 Task: Create in the project VikingTech in Backlog an issue 'Create a new online platform for online language courses with advanced speech recognition and translation features', assign it to team member softage.2@softage.net and change the status to IN PROGRESS.
Action: Mouse moved to (345, 410)
Screenshot: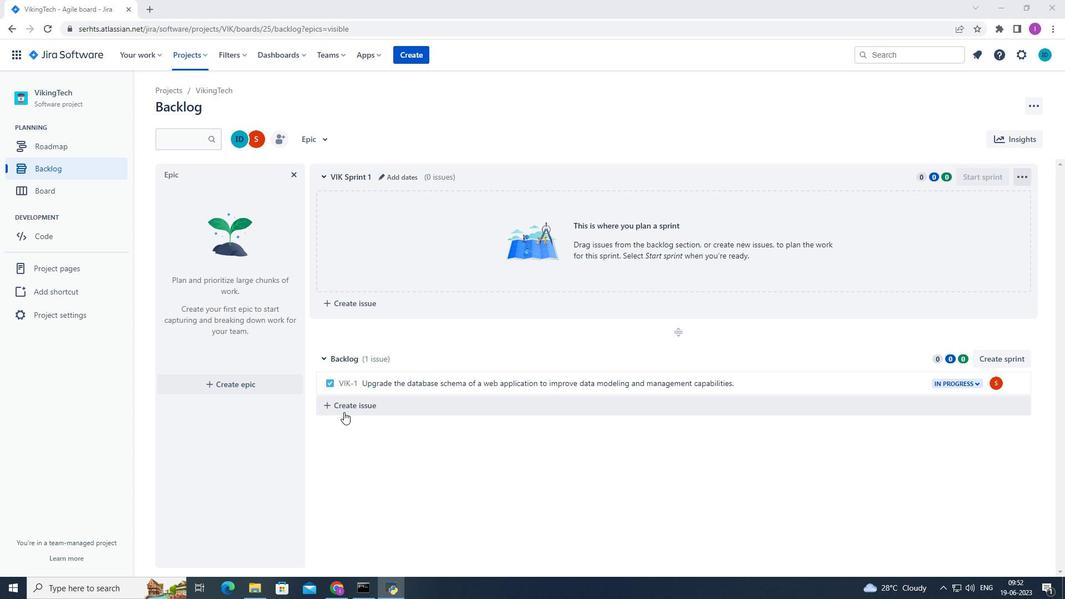 
Action: Mouse pressed left at (345, 410)
Screenshot: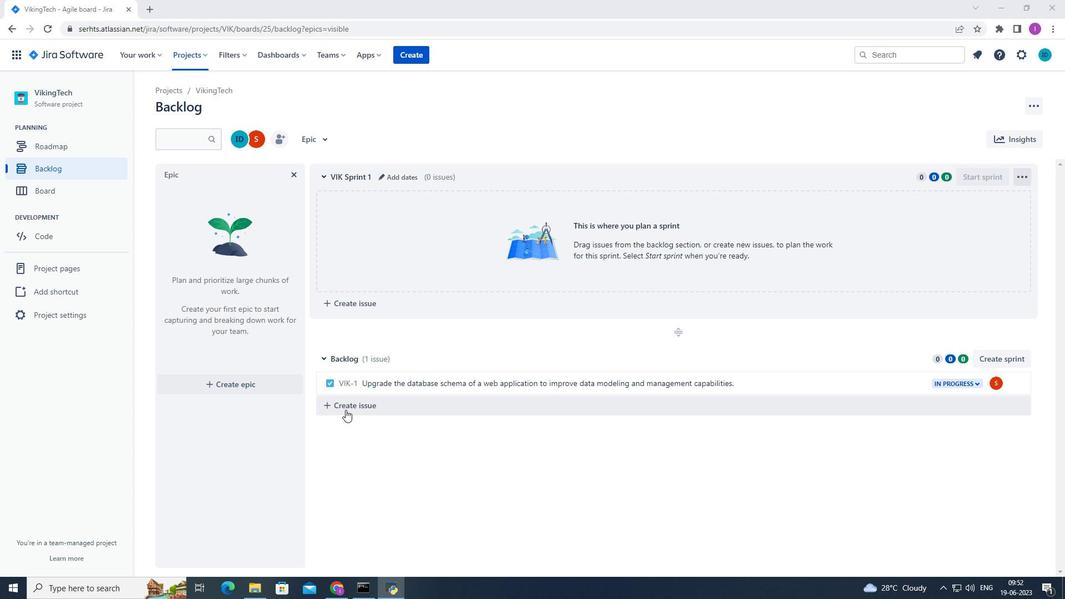 
Action: Mouse moved to (411, 396)
Screenshot: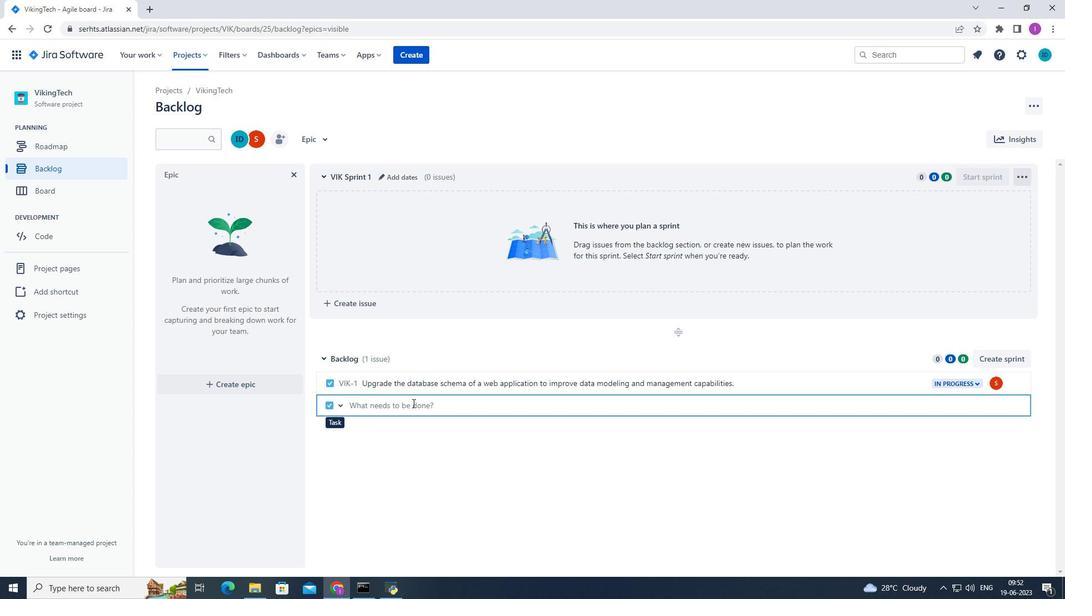 
Action: Key pressed <Key.shift>Create<Key.space>a<Key.space>nw<Key.backspace>ew<Key.space>online<Key.space>platfoe<Key.backspace>rm<Key.space>for<Key.space>onlinr<Key.backspace>e<Key.space>lsa<Key.backspace><Key.backspace>am<Key.backspace>nguage<Key.space><Key.space>courses<Key.space>with<Key.space>asvan<Key.backspace><Key.backspace><Key.backspace><Key.backspace>dvanced<Key.space>speech<Key.space>recon<Key.backspace>gnition<Key.space>and<Key.space>translation<Key.space>features.<Key.enter>
Screenshot: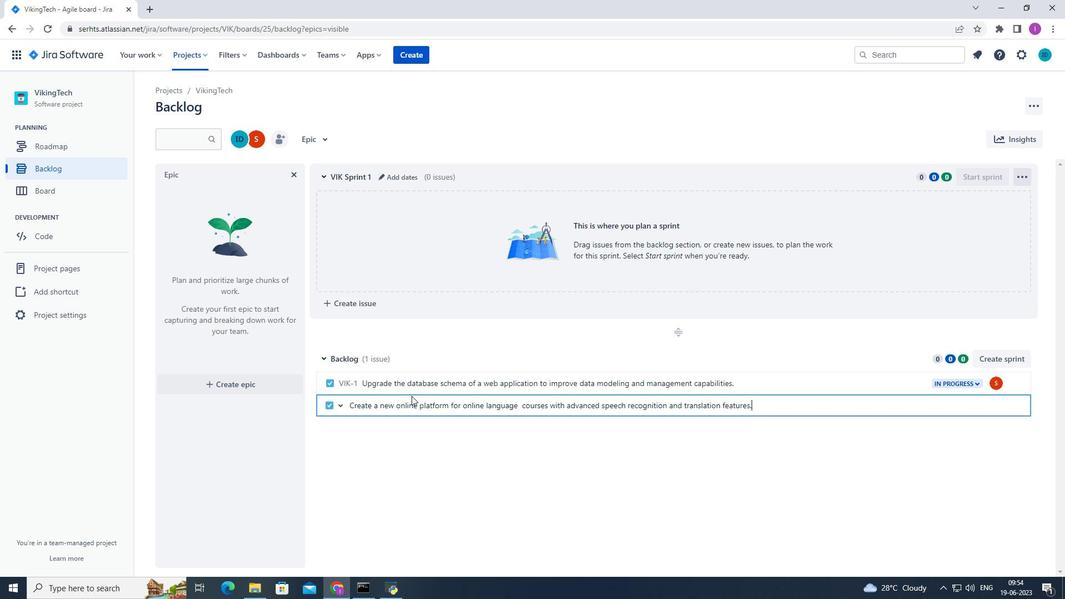 
Action: Mouse moved to (993, 408)
Screenshot: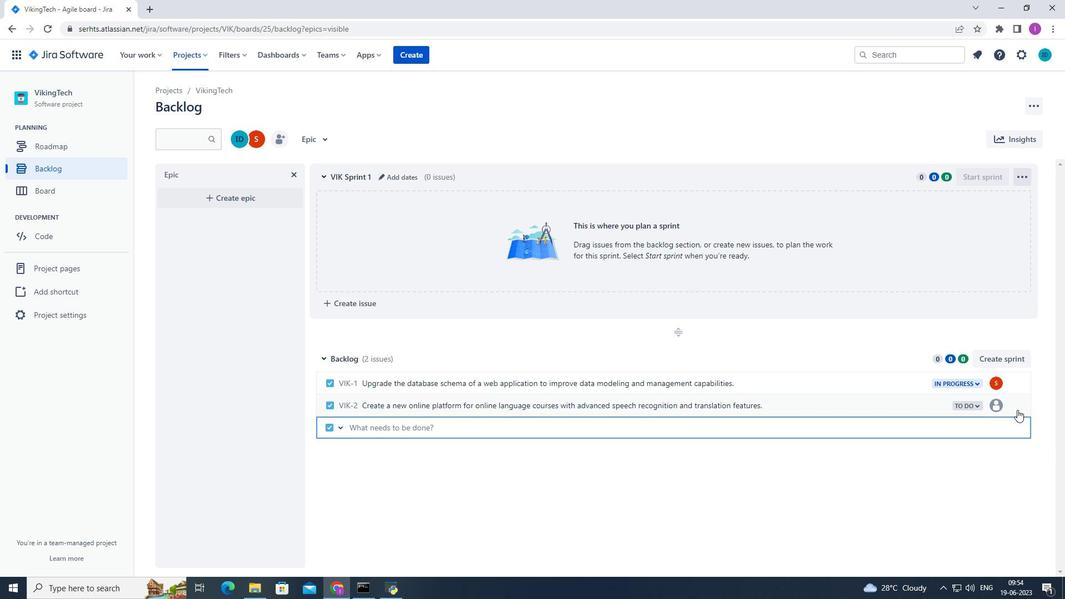 
Action: Mouse pressed left at (993, 408)
Screenshot: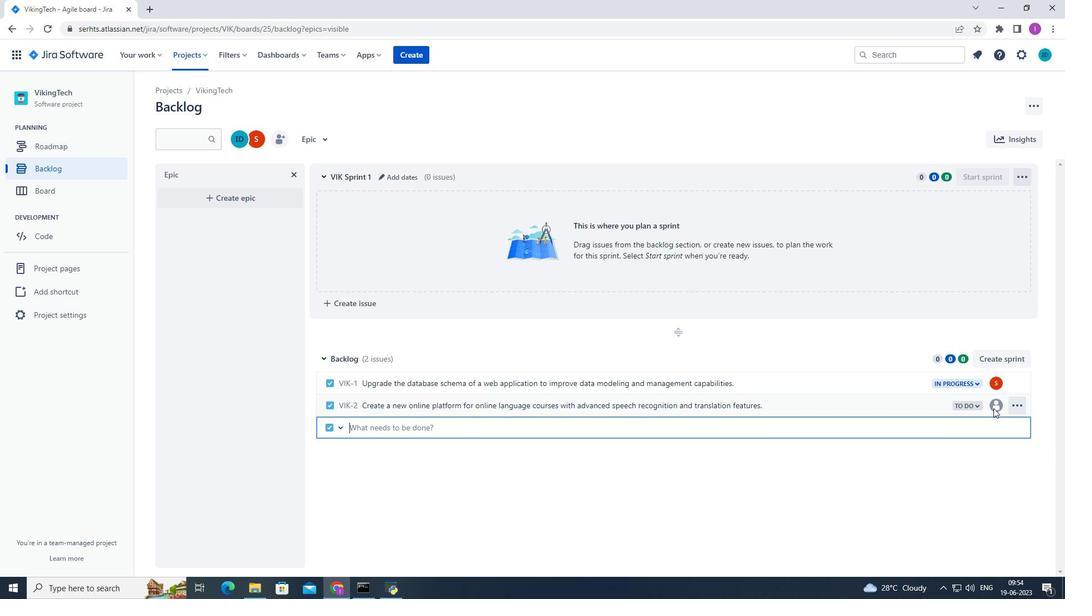 
Action: Mouse moved to (896, 542)
Screenshot: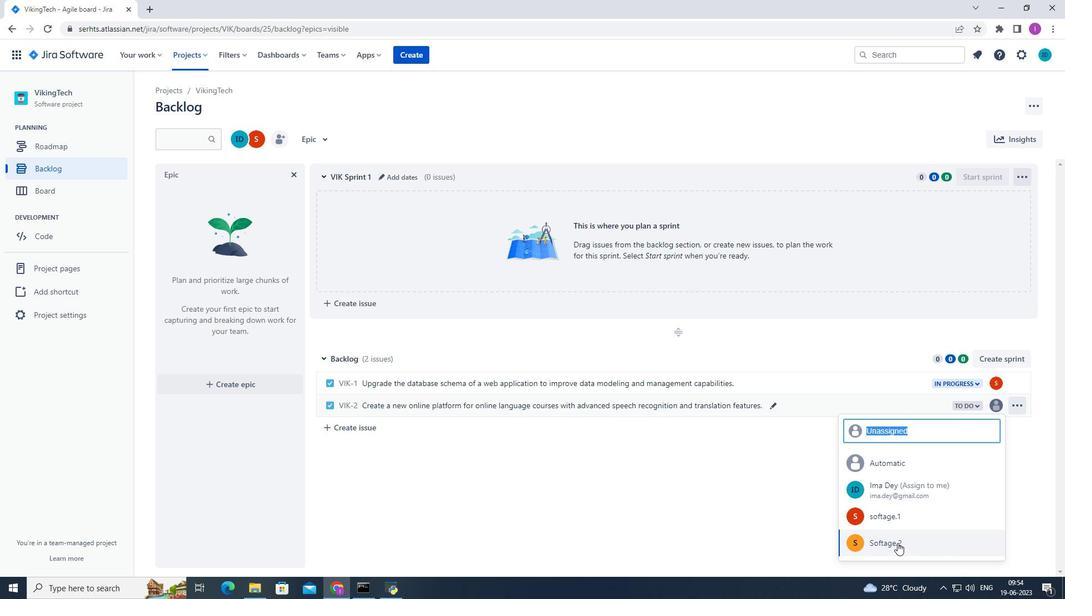 
Action: Mouse pressed left at (896, 542)
Screenshot: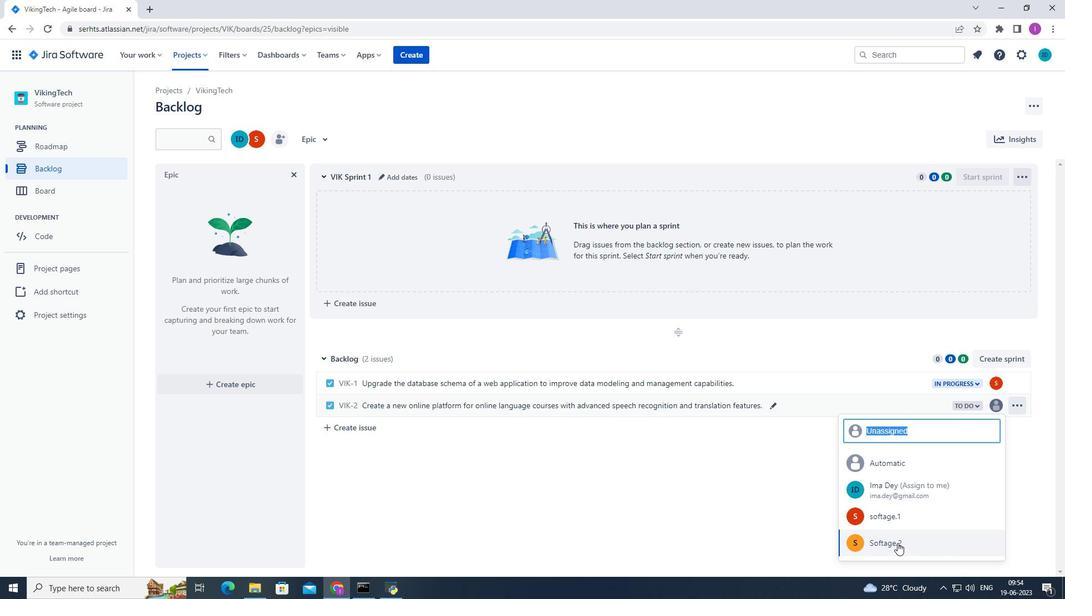 
Action: Mouse moved to (977, 404)
Screenshot: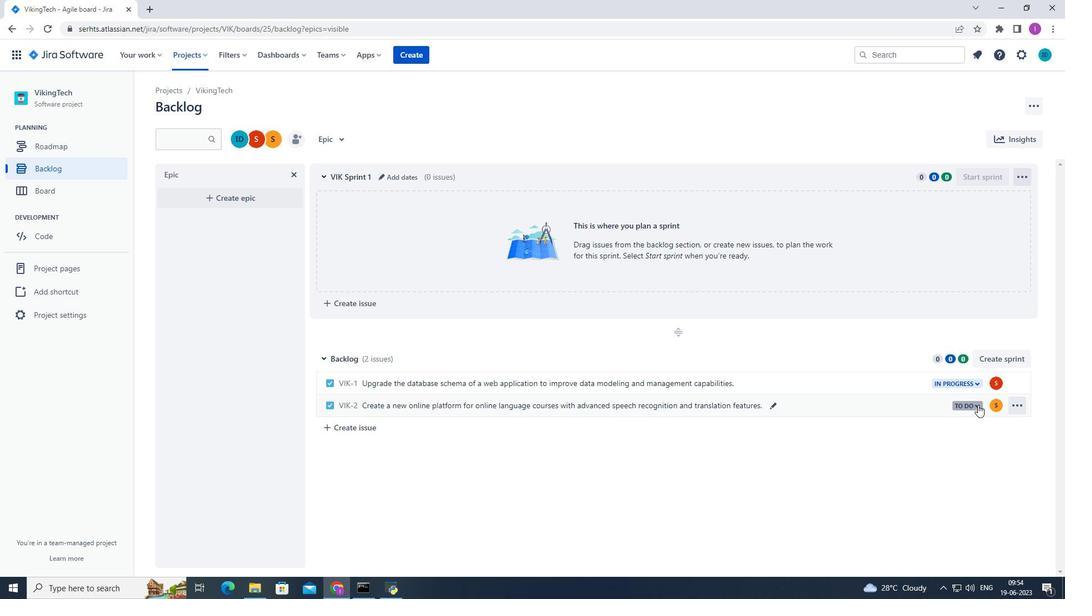 
Action: Mouse pressed left at (977, 404)
Screenshot: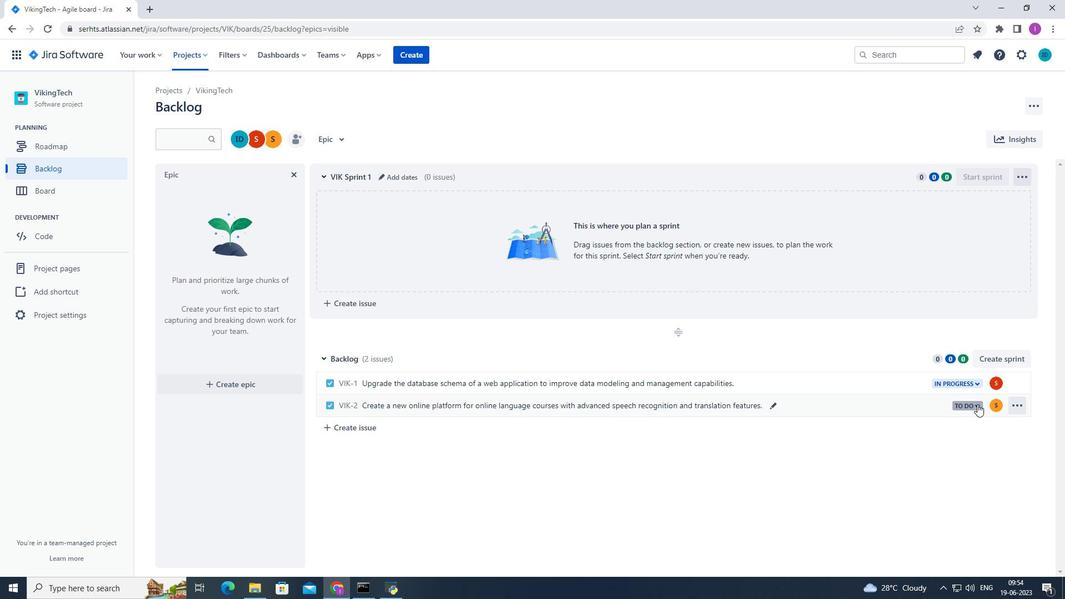 
Action: Mouse moved to (912, 427)
Screenshot: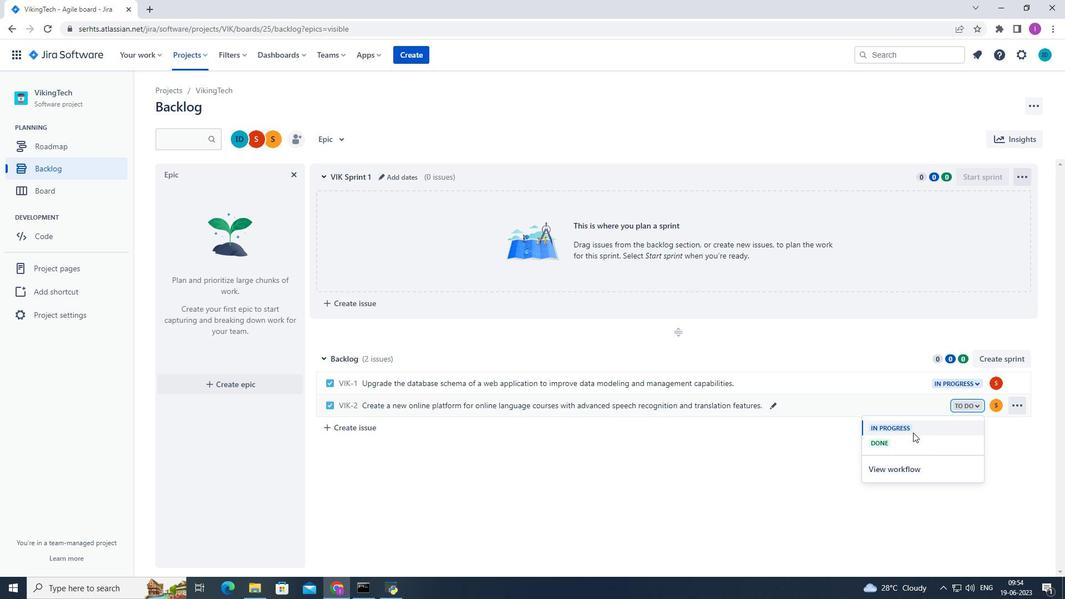 
Action: Mouse pressed left at (912, 427)
Screenshot: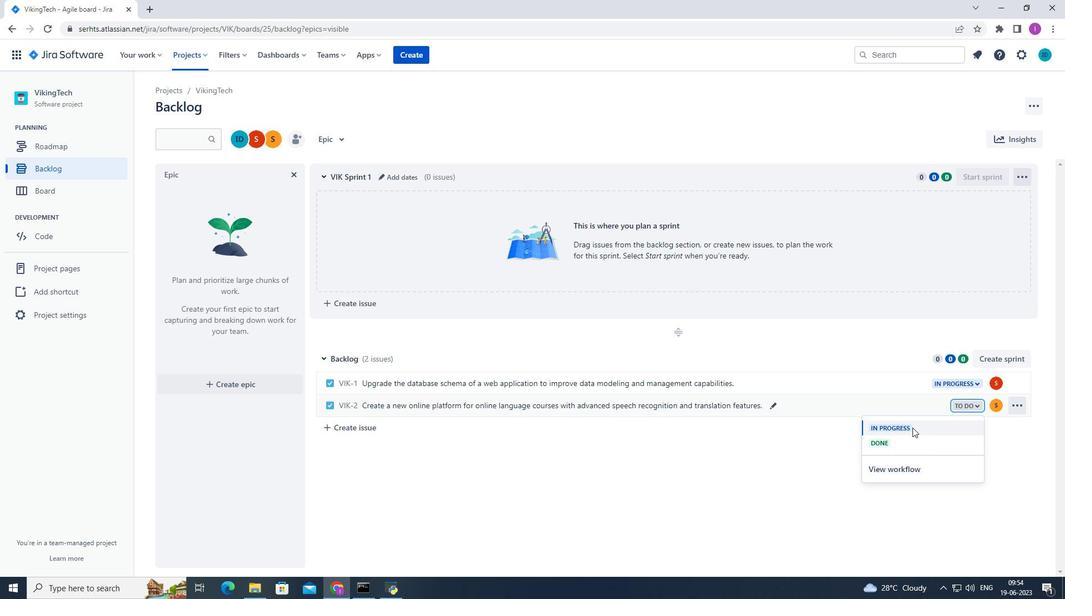 
Action: Mouse moved to (1022, 426)
Screenshot: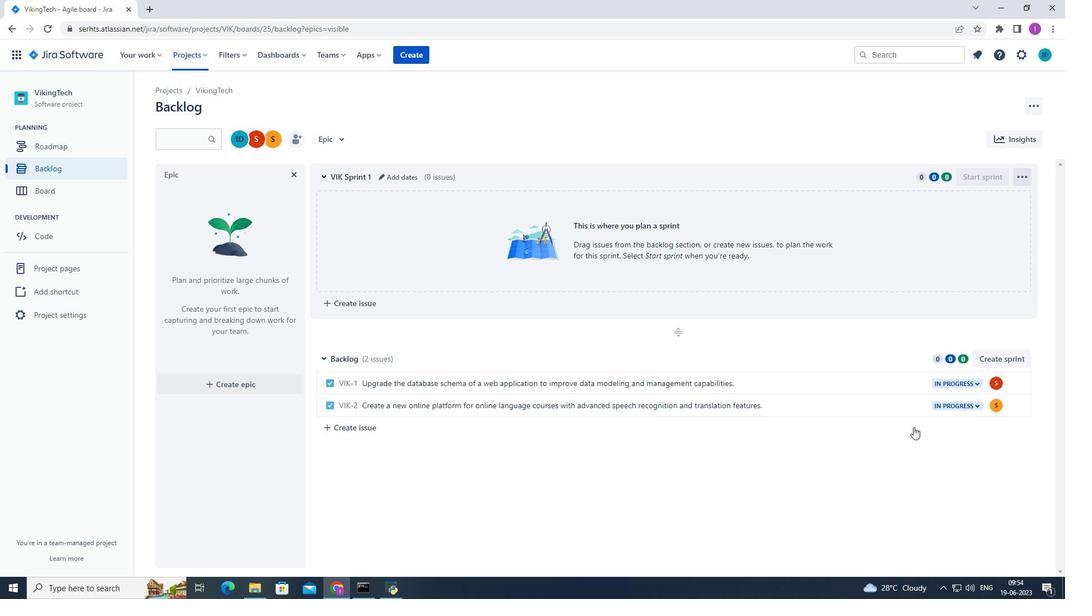 
